Task: Create a rule when the discription of a card contains text .
Action: Mouse moved to (994, 84)
Screenshot: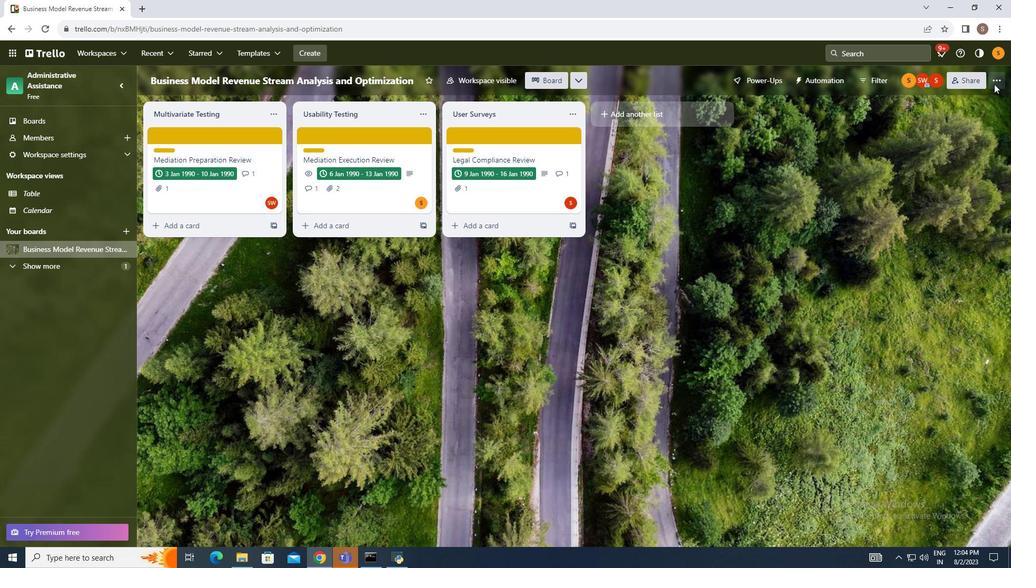 
Action: Mouse pressed left at (994, 84)
Screenshot: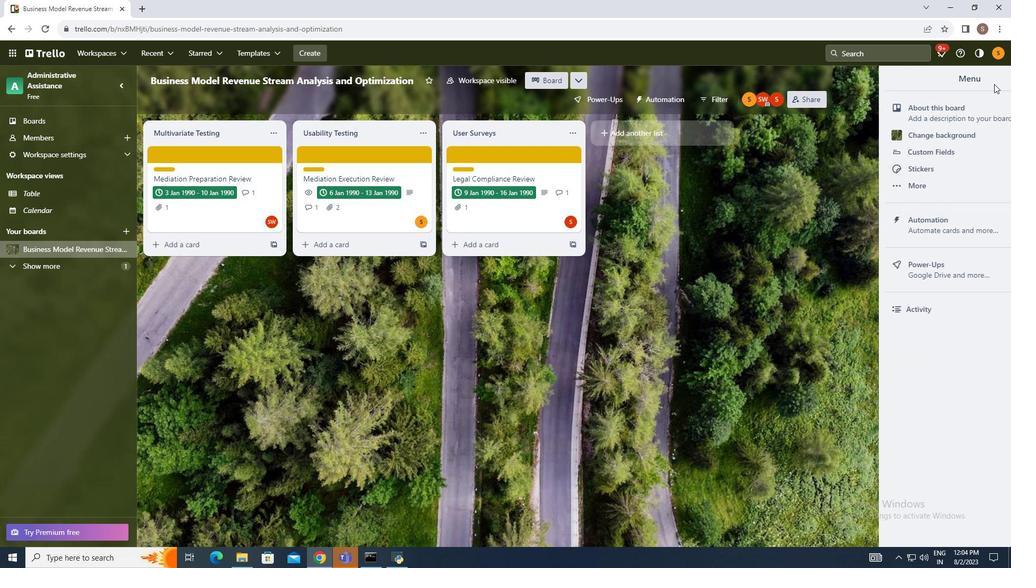 
Action: Mouse moved to (900, 221)
Screenshot: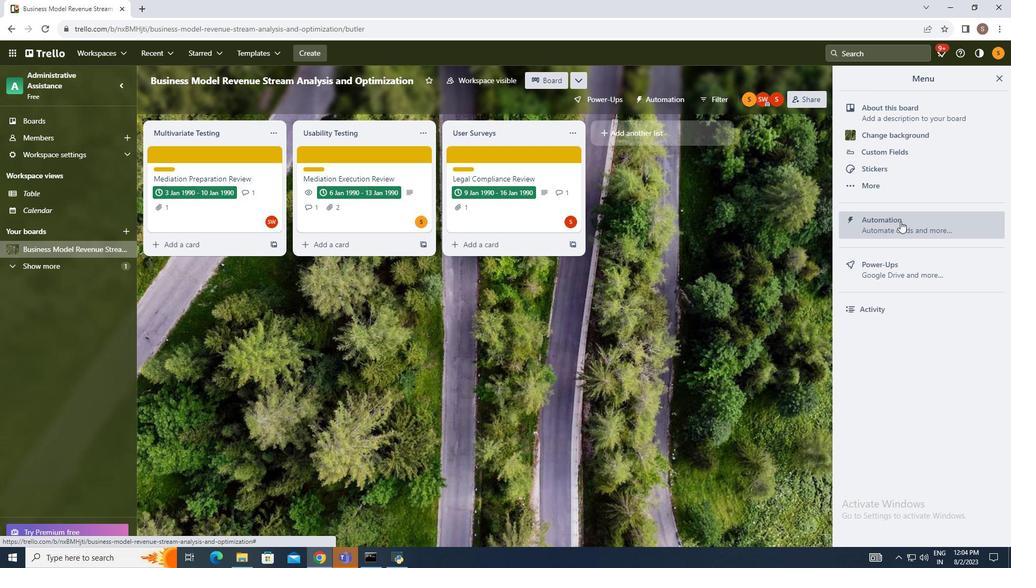 
Action: Mouse pressed left at (900, 221)
Screenshot: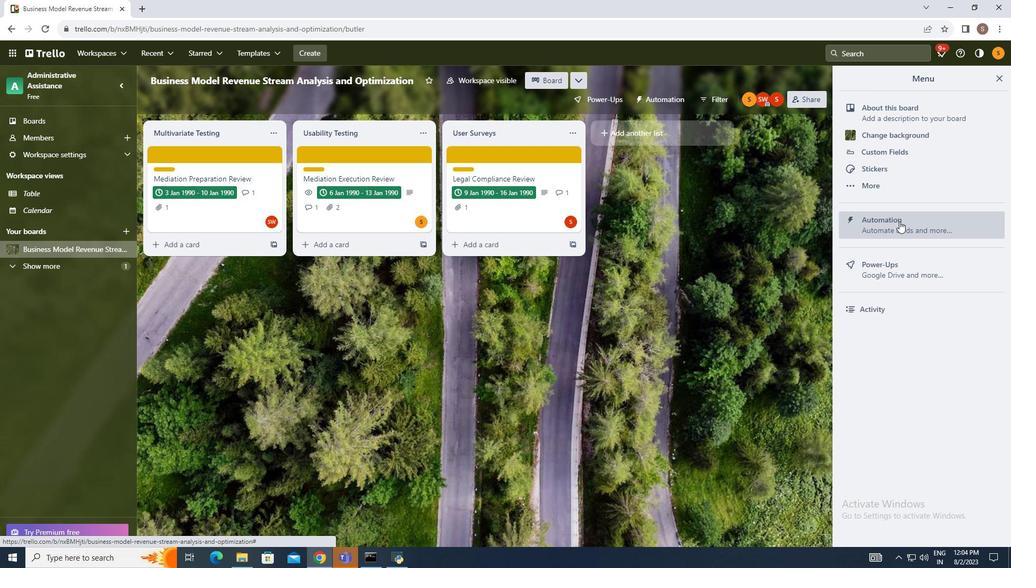 
Action: Mouse moved to (194, 190)
Screenshot: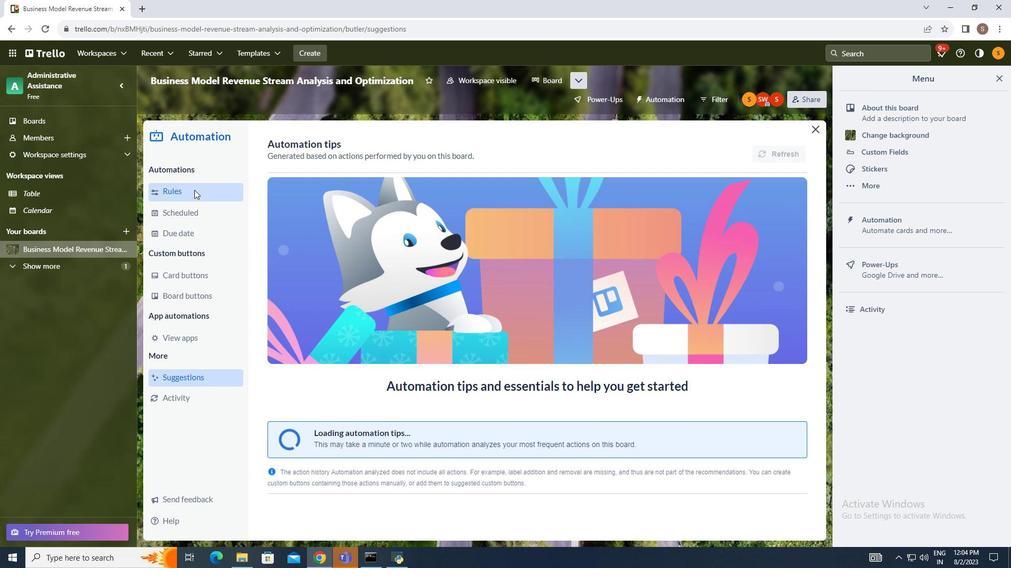 
Action: Mouse pressed left at (194, 190)
Screenshot: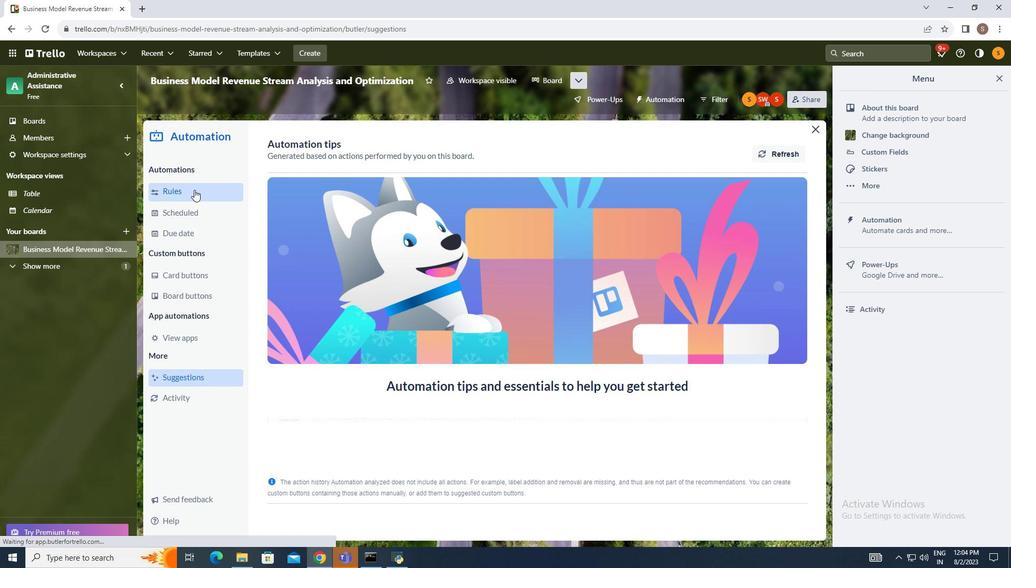 
Action: Mouse moved to (701, 145)
Screenshot: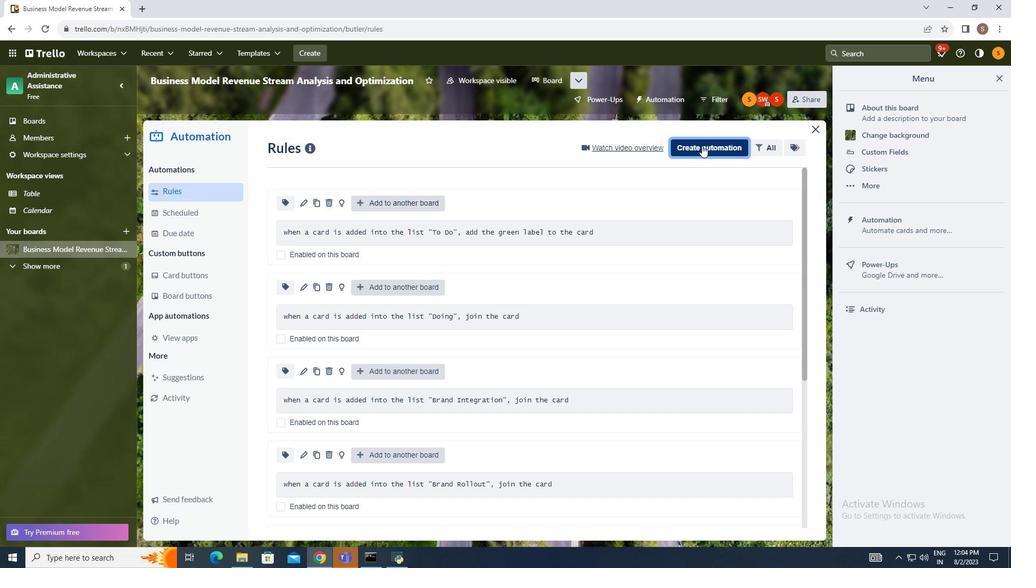 
Action: Mouse pressed left at (701, 145)
Screenshot: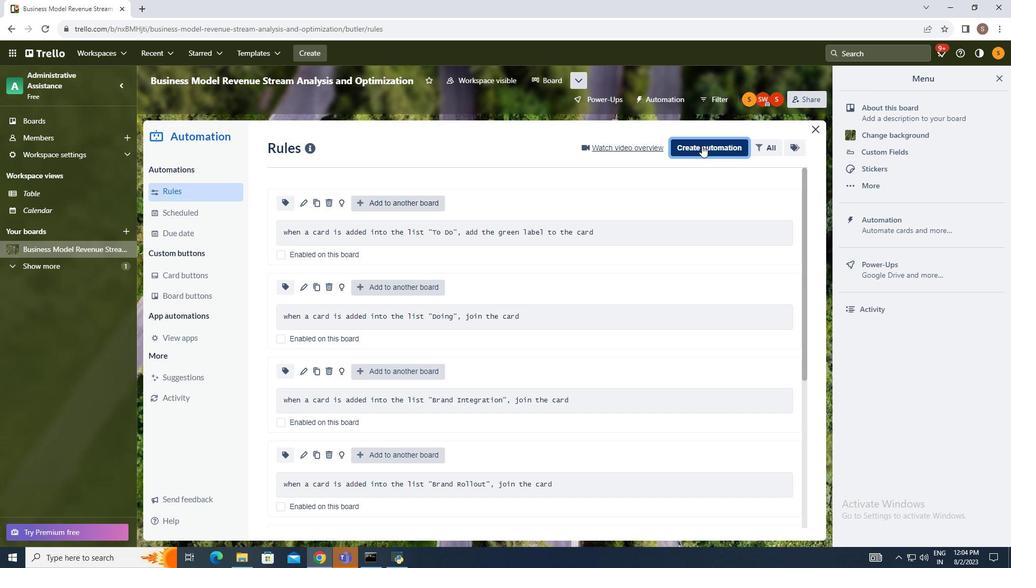 
Action: Mouse moved to (534, 245)
Screenshot: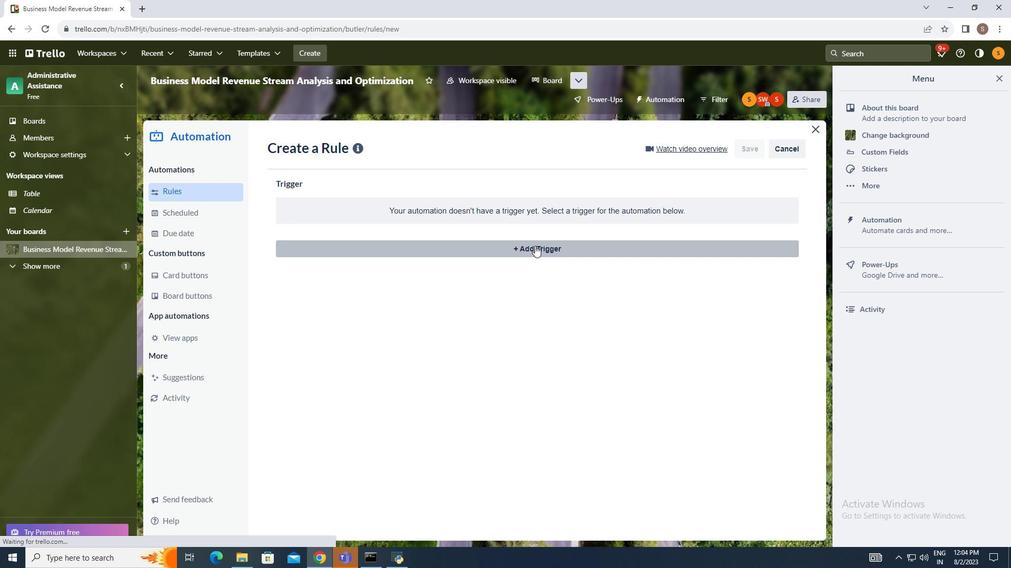 
Action: Mouse pressed left at (534, 245)
Screenshot: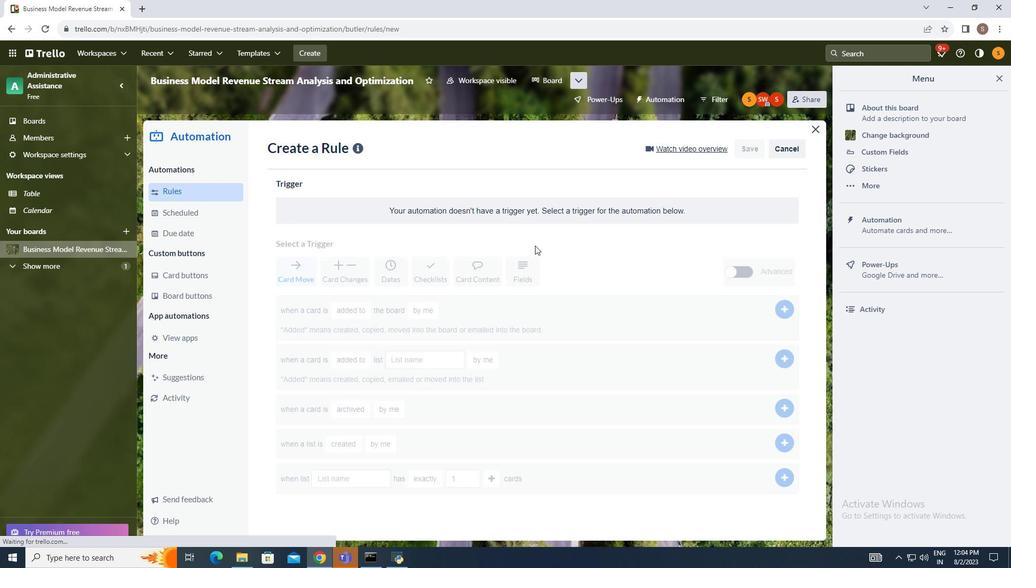 
Action: Mouse moved to (475, 284)
Screenshot: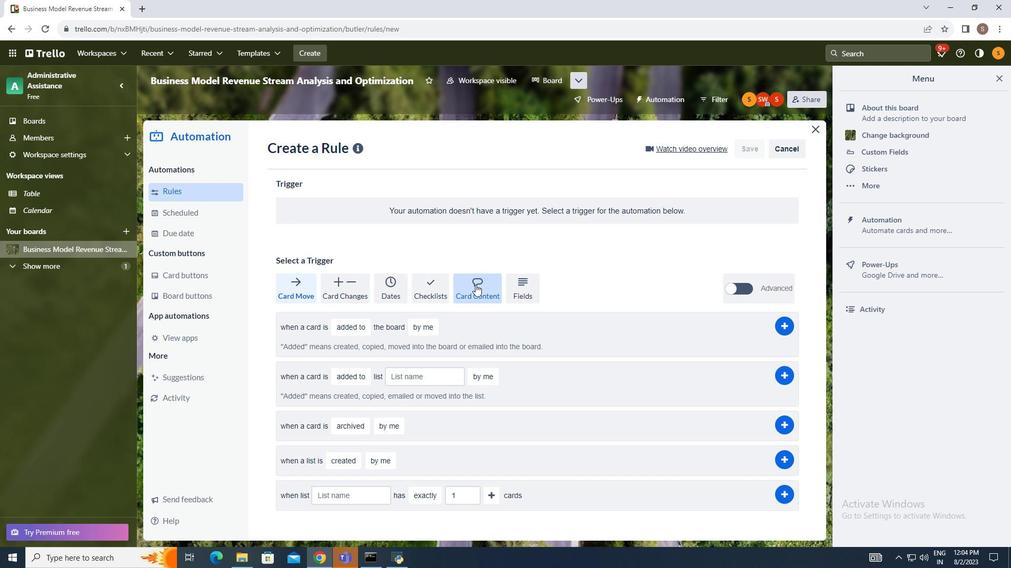 
Action: Mouse pressed left at (475, 284)
Screenshot: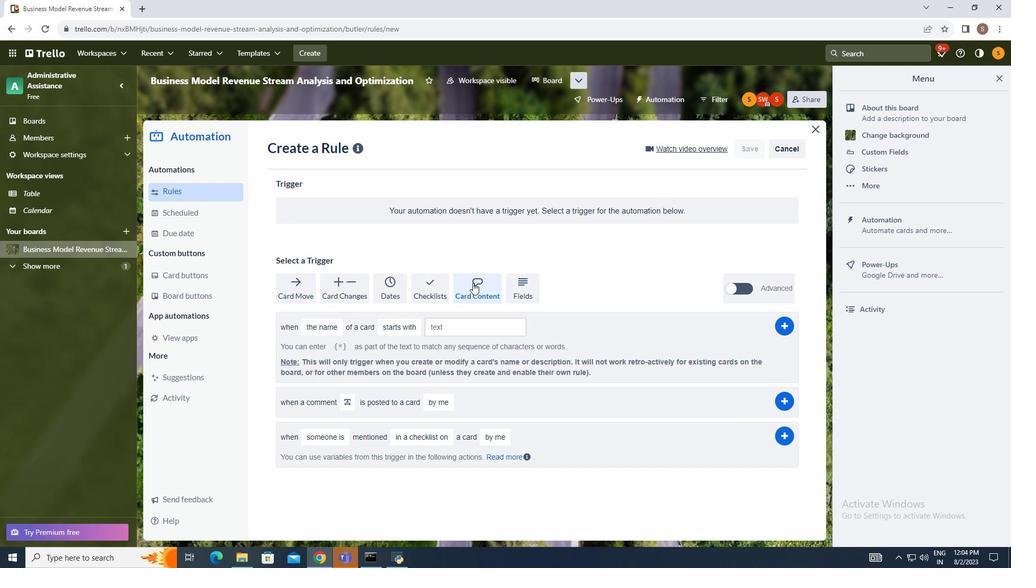 
Action: Mouse moved to (319, 327)
Screenshot: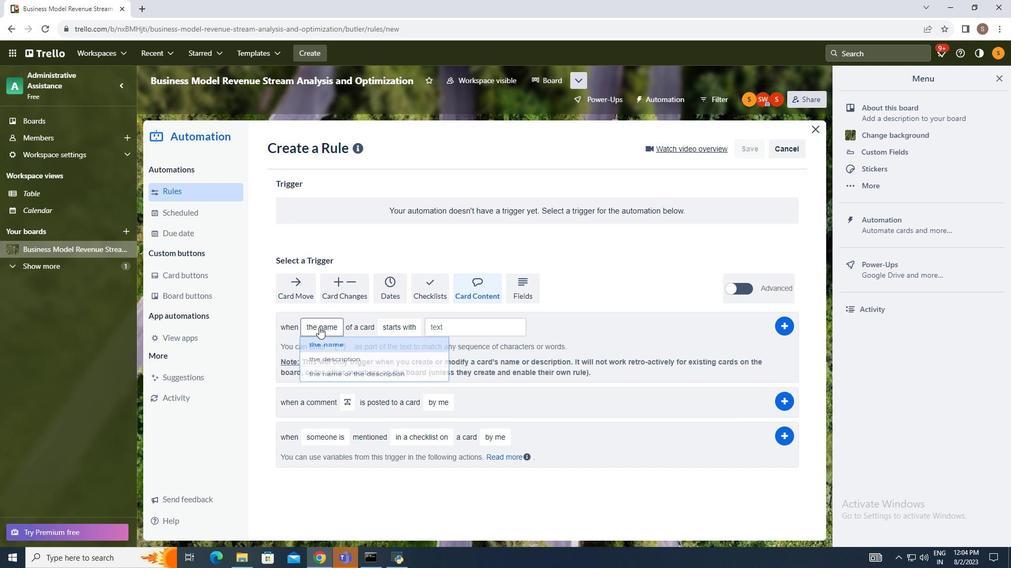 
Action: Mouse pressed left at (319, 327)
Screenshot: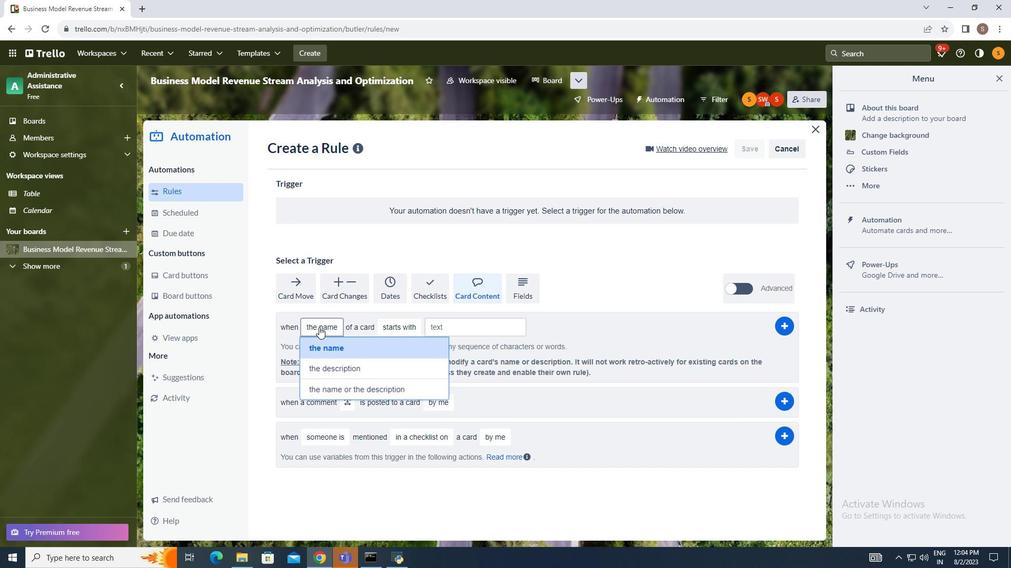 
Action: Mouse moved to (335, 365)
Screenshot: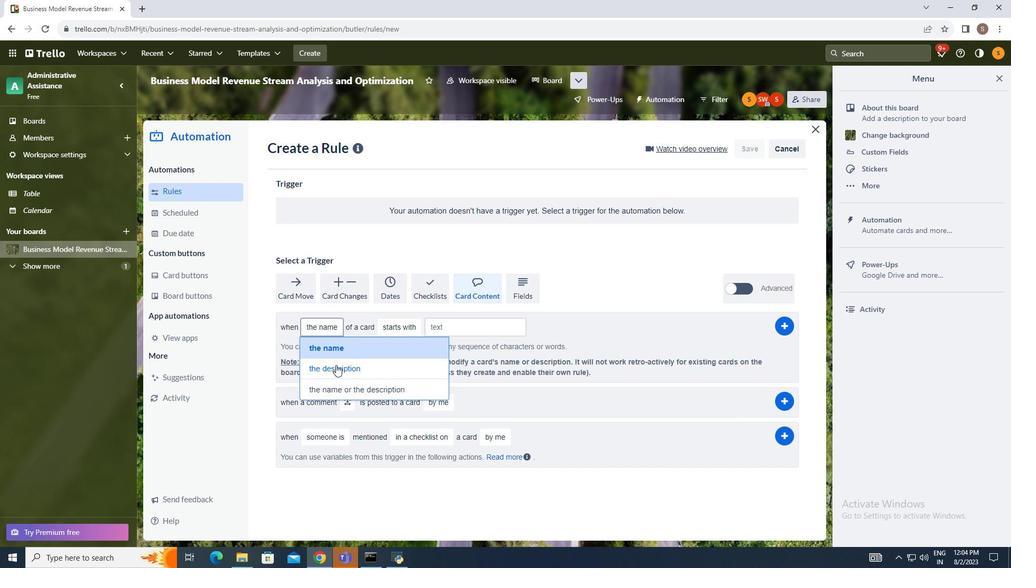 
Action: Mouse pressed left at (335, 365)
Screenshot: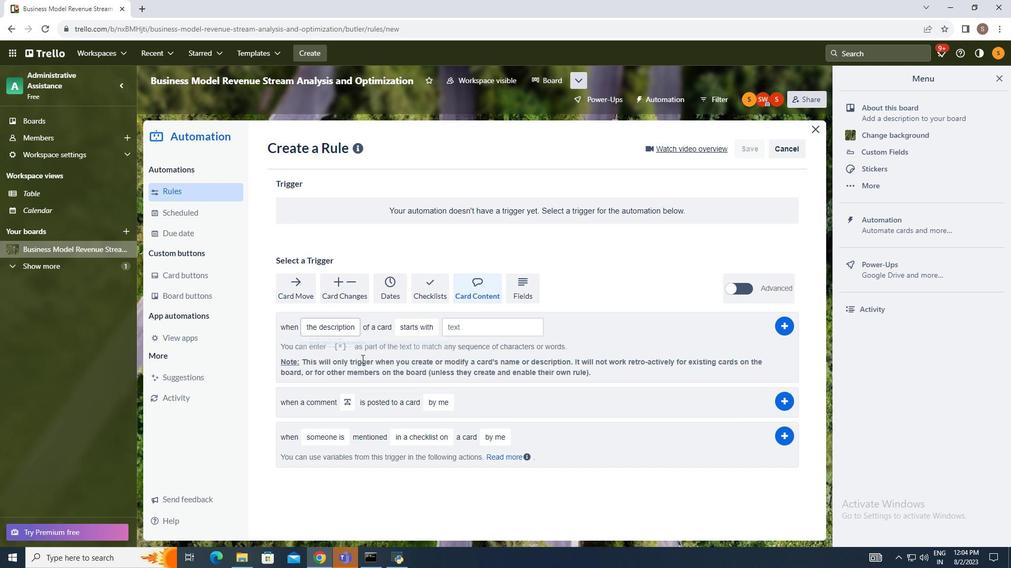 
Action: Mouse moved to (422, 332)
Screenshot: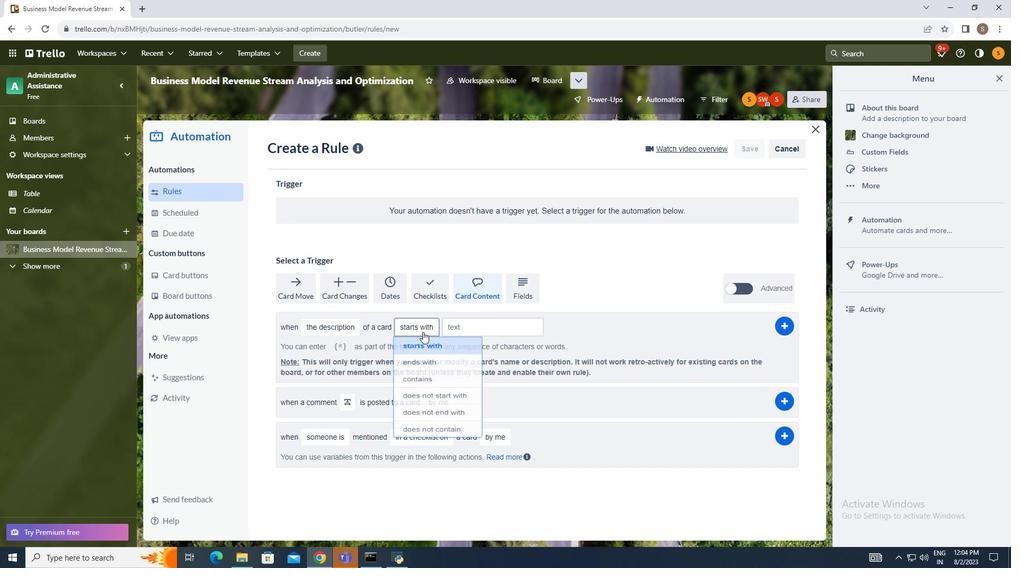 
Action: Mouse pressed left at (422, 332)
Screenshot: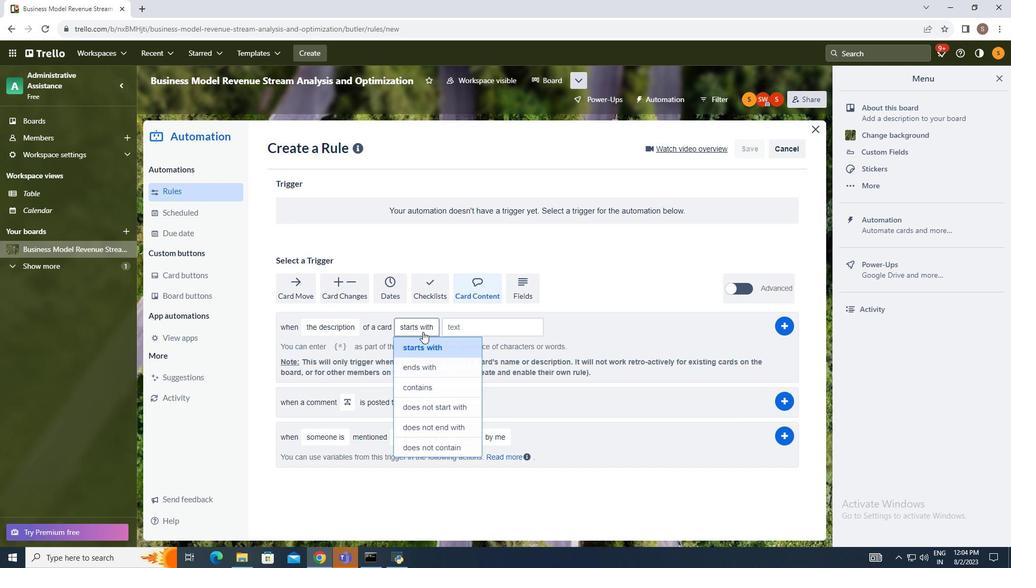 
Action: Mouse moved to (429, 384)
Screenshot: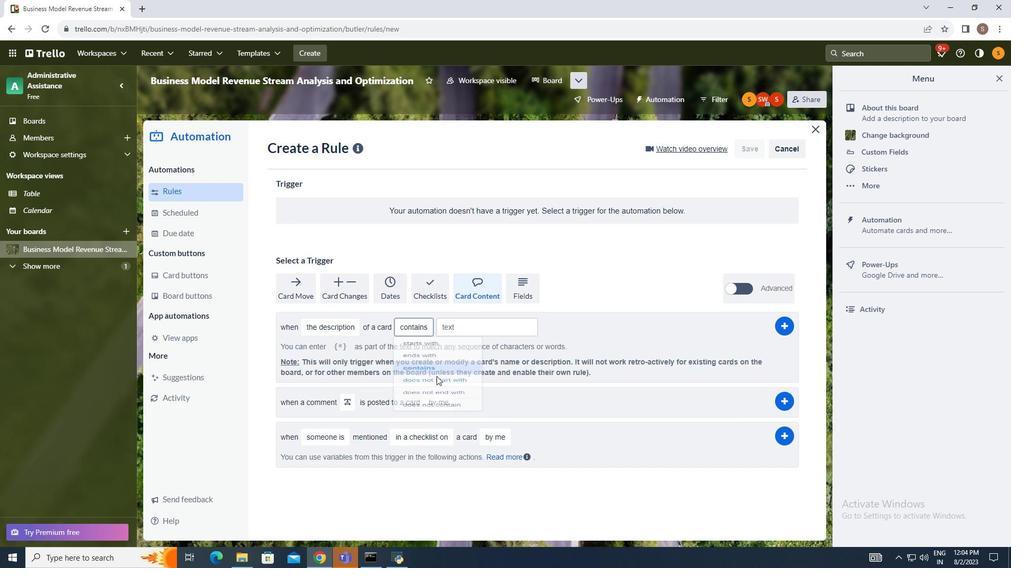 
Action: Mouse pressed left at (429, 384)
Screenshot: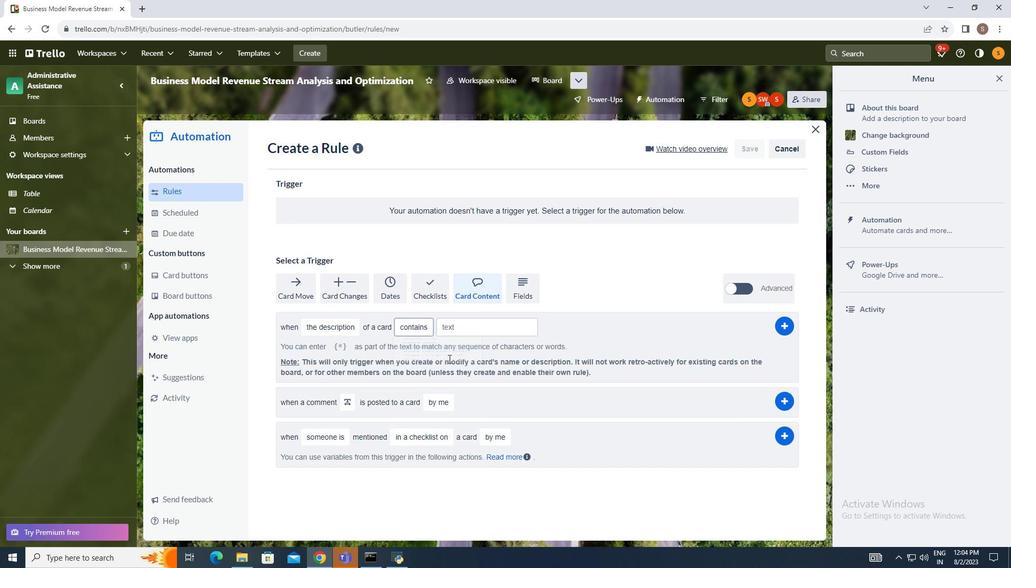 
Action: Mouse moved to (462, 328)
Screenshot: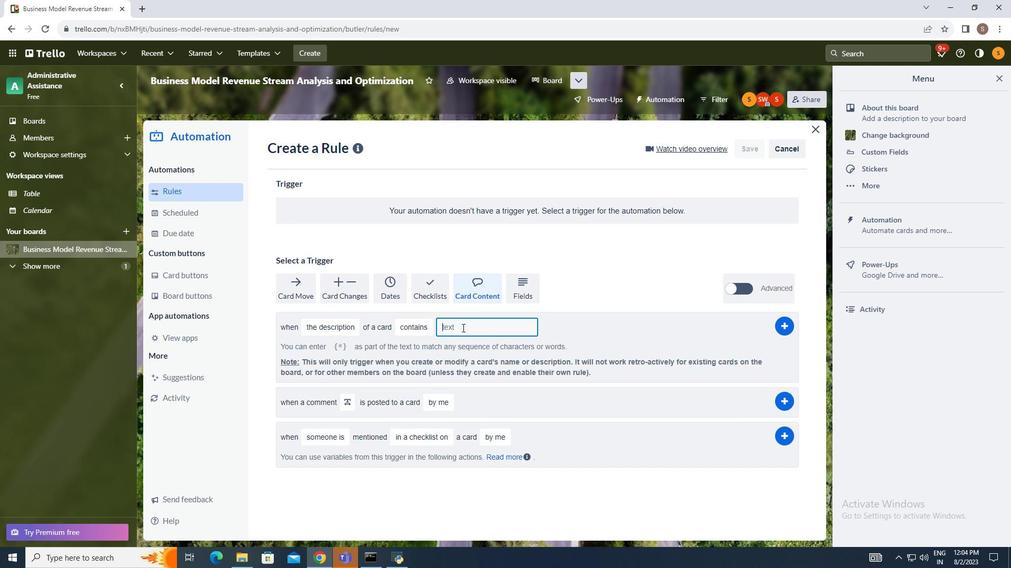 
Action: Mouse pressed left at (462, 328)
Screenshot: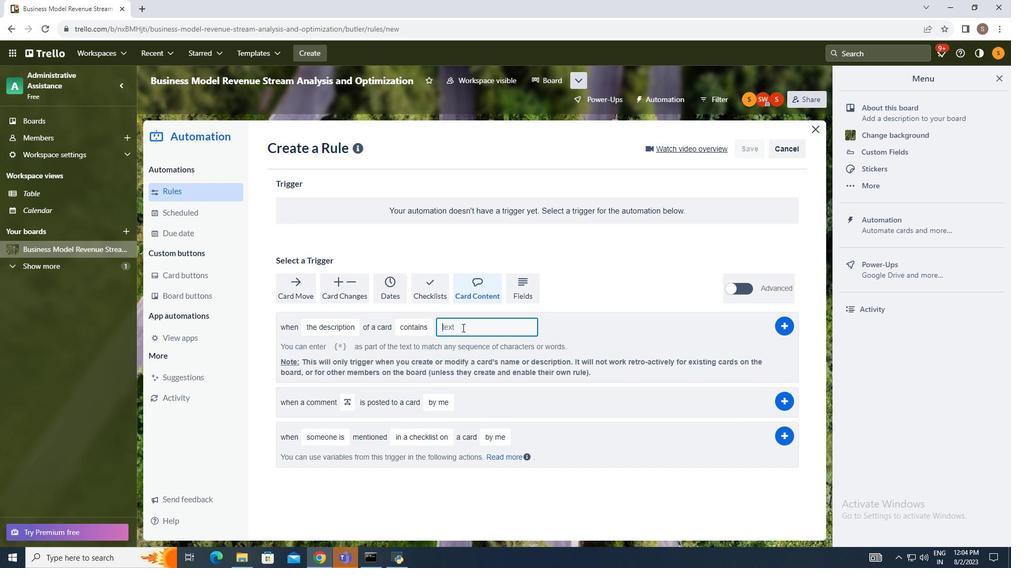 
Action: Key pressed text
Screenshot: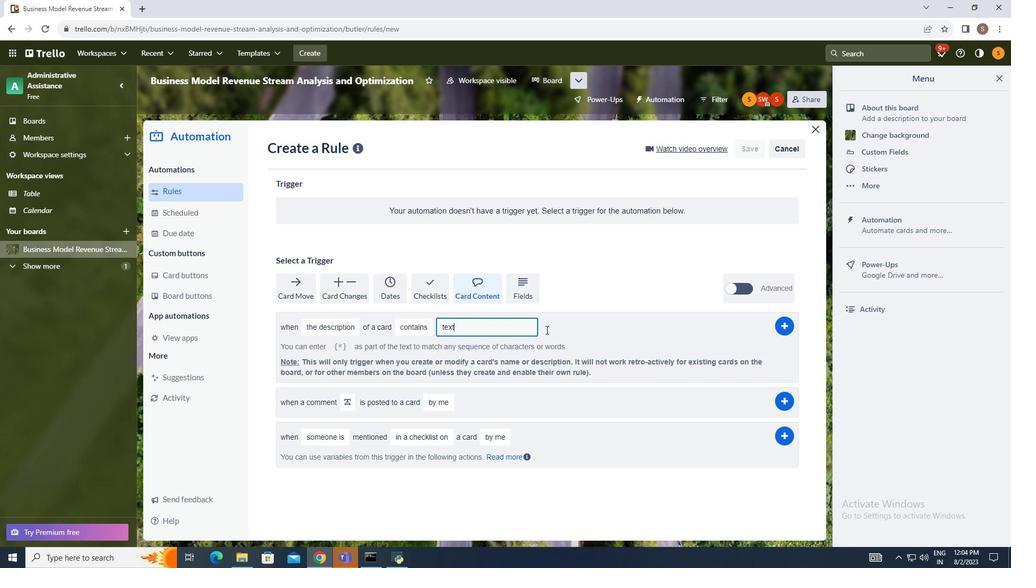
Action: Mouse moved to (785, 326)
Screenshot: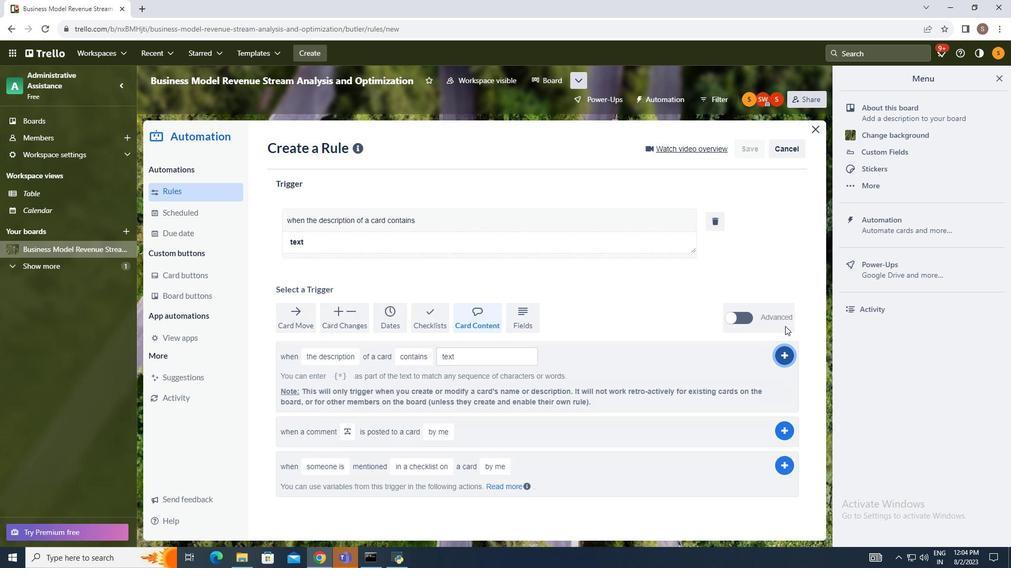 
Action: Mouse pressed left at (785, 326)
Screenshot: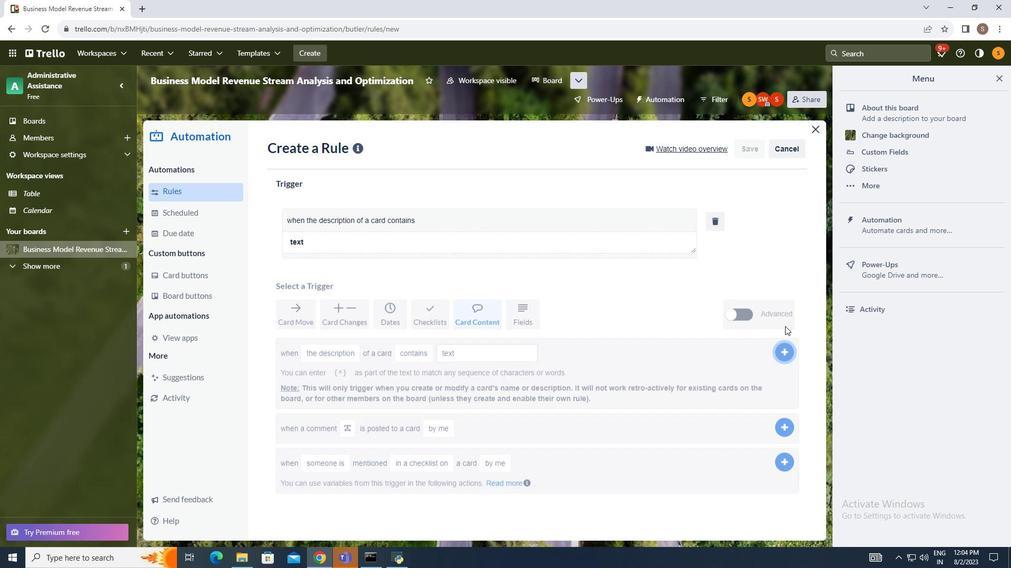 
Action: Mouse moved to (797, 253)
Screenshot: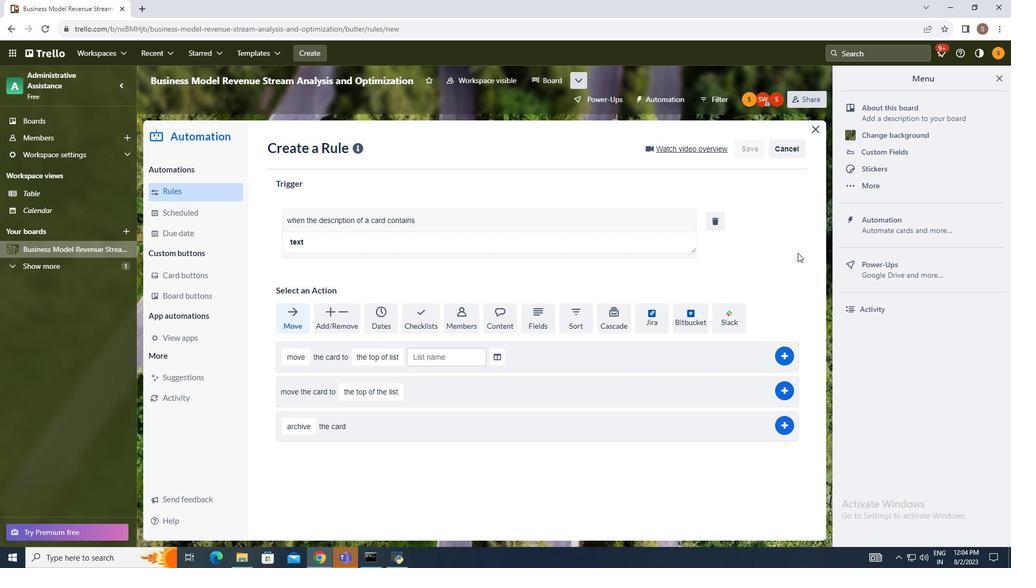 
